 Task: Create New Customer with Customer Name: Freddys Frozen Custard & Steakburgers, Billing Address Line1: 4212 Skips Lane, Billing Address Line2:  Phoenix, Billing Address Line3:  Arizona 85012
Action: Mouse pressed left at (182, 37)
Screenshot: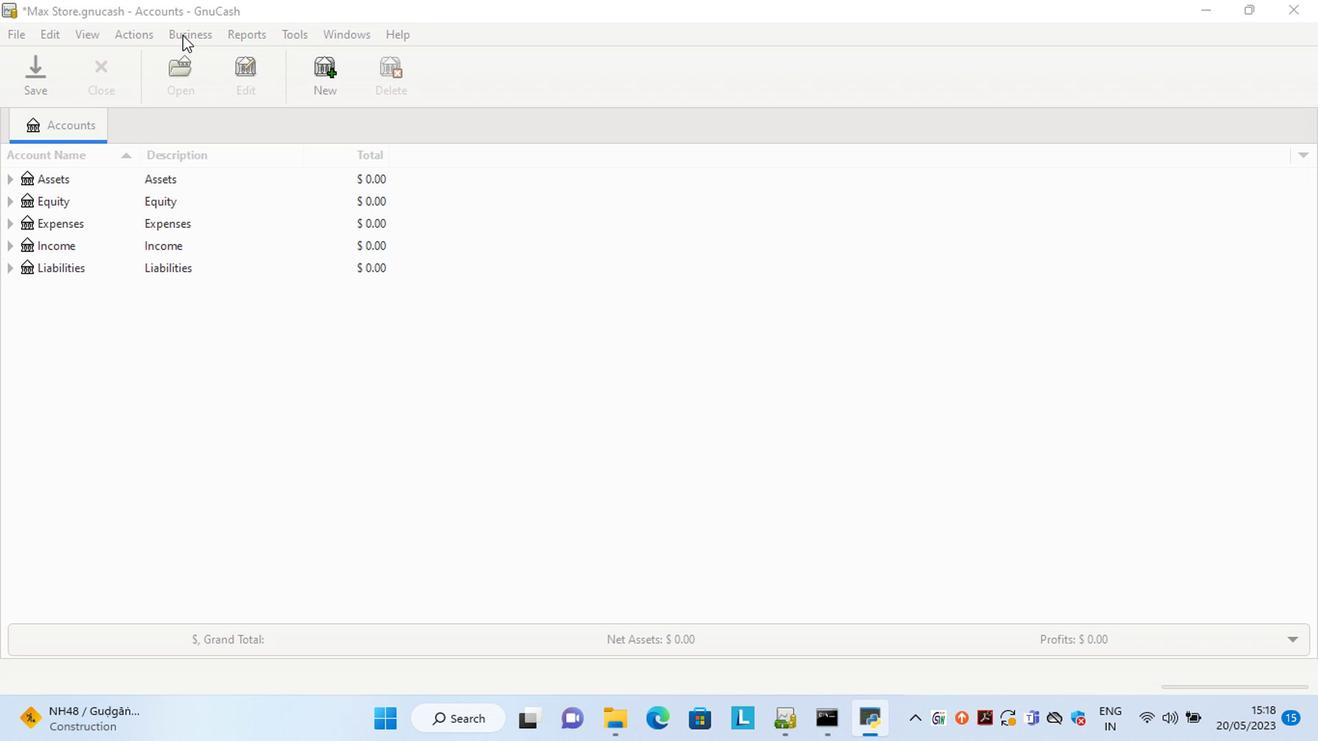 
Action: Mouse moved to (396, 87)
Screenshot: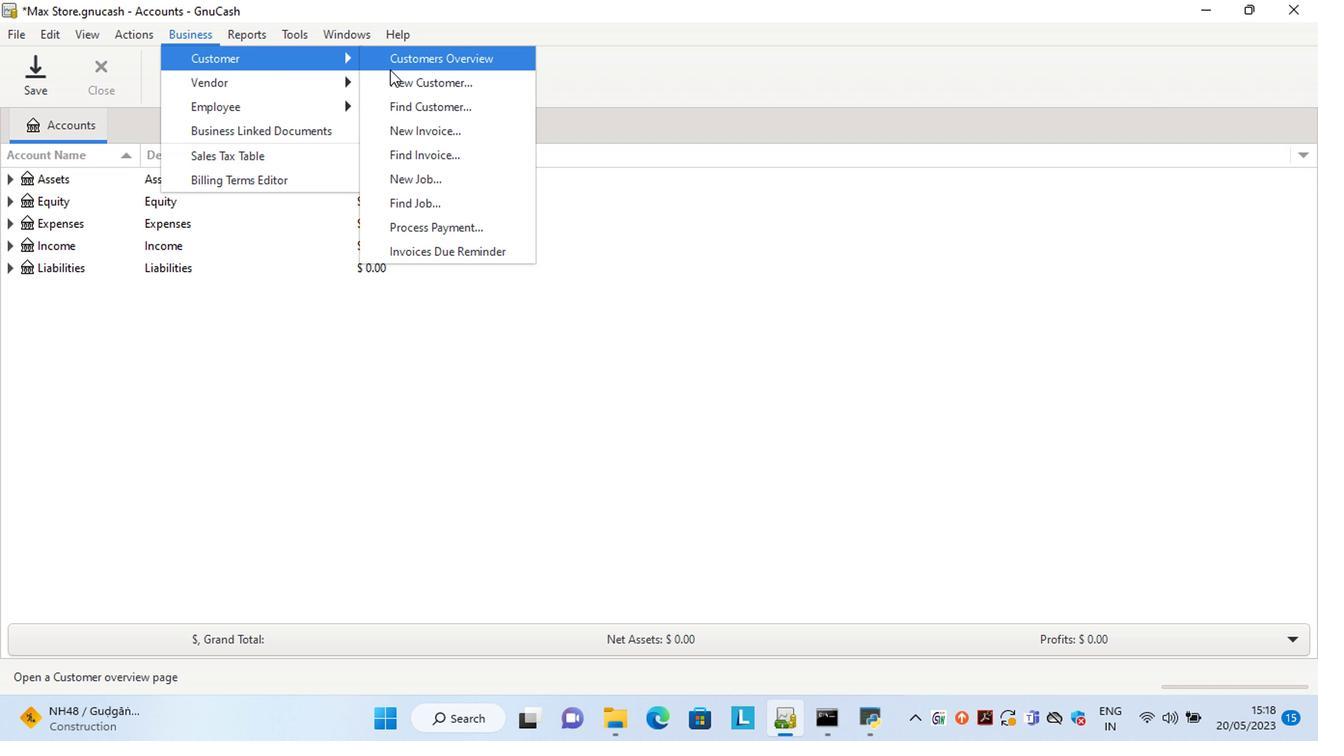 
Action: Mouse pressed left at (396, 87)
Screenshot: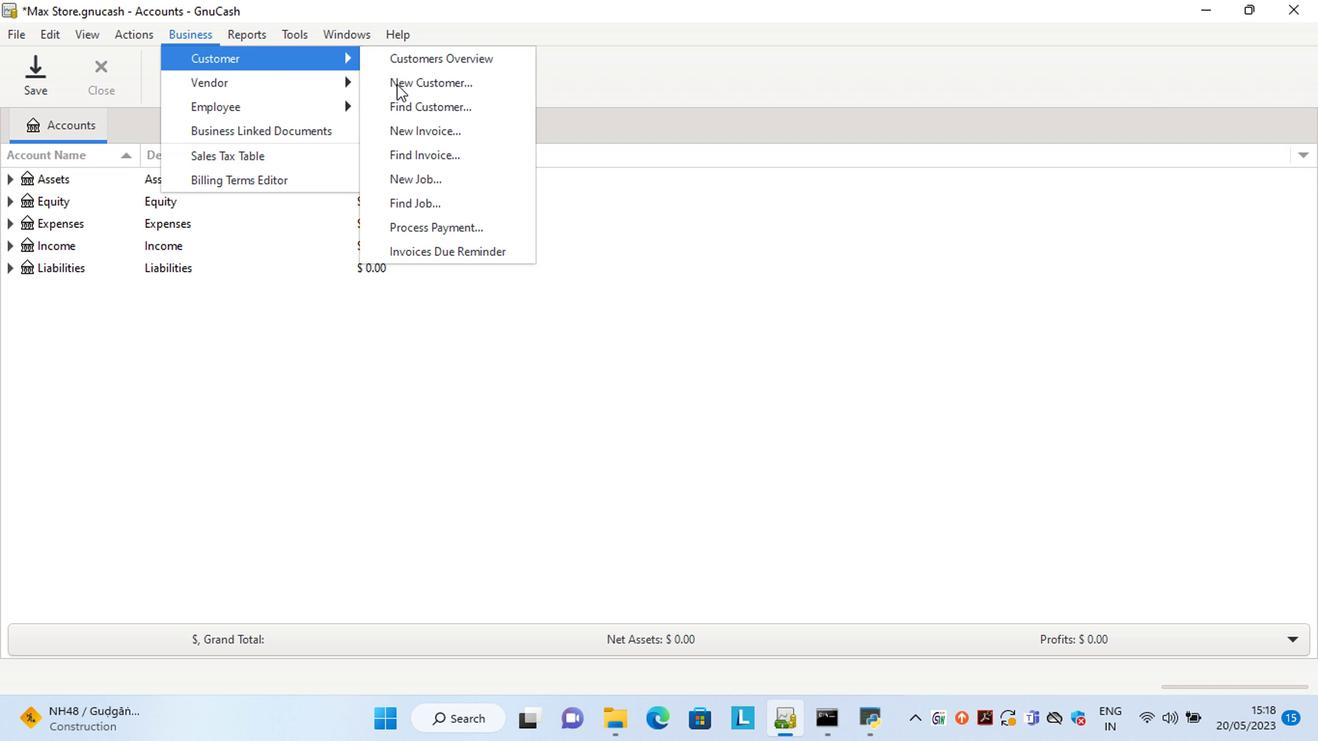 
Action: Mouse moved to (926, 281)
Screenshot: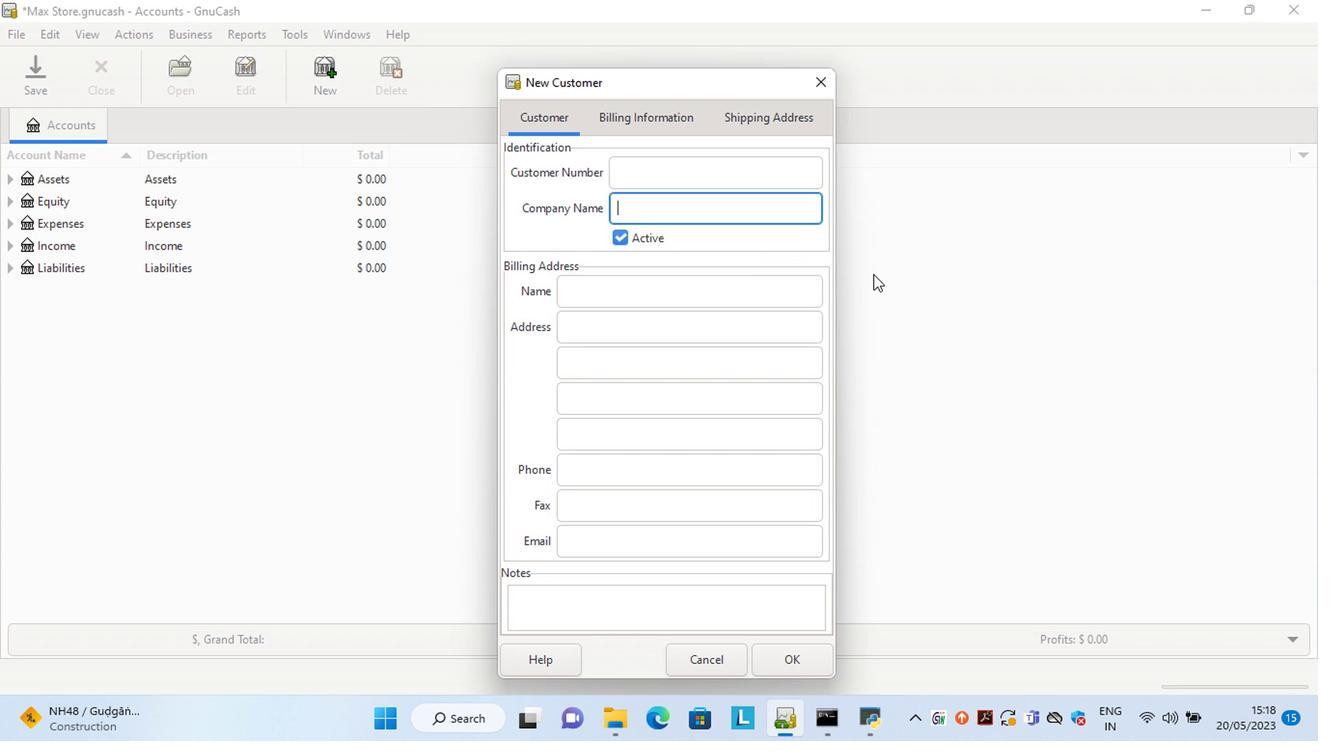 
Action: Key pressed <Key.shift>Freddys<Key.space><Key.shift>Froze<Key.space><Key.shift>CTEAKBERS<Key.tab><Key.tab><Key.tab>4212<Key.space><Key.shift>Skips<Key.space><Key.shift>Lane<Key.tab>p<Key.tab>a<Key.tab>
Screenshot: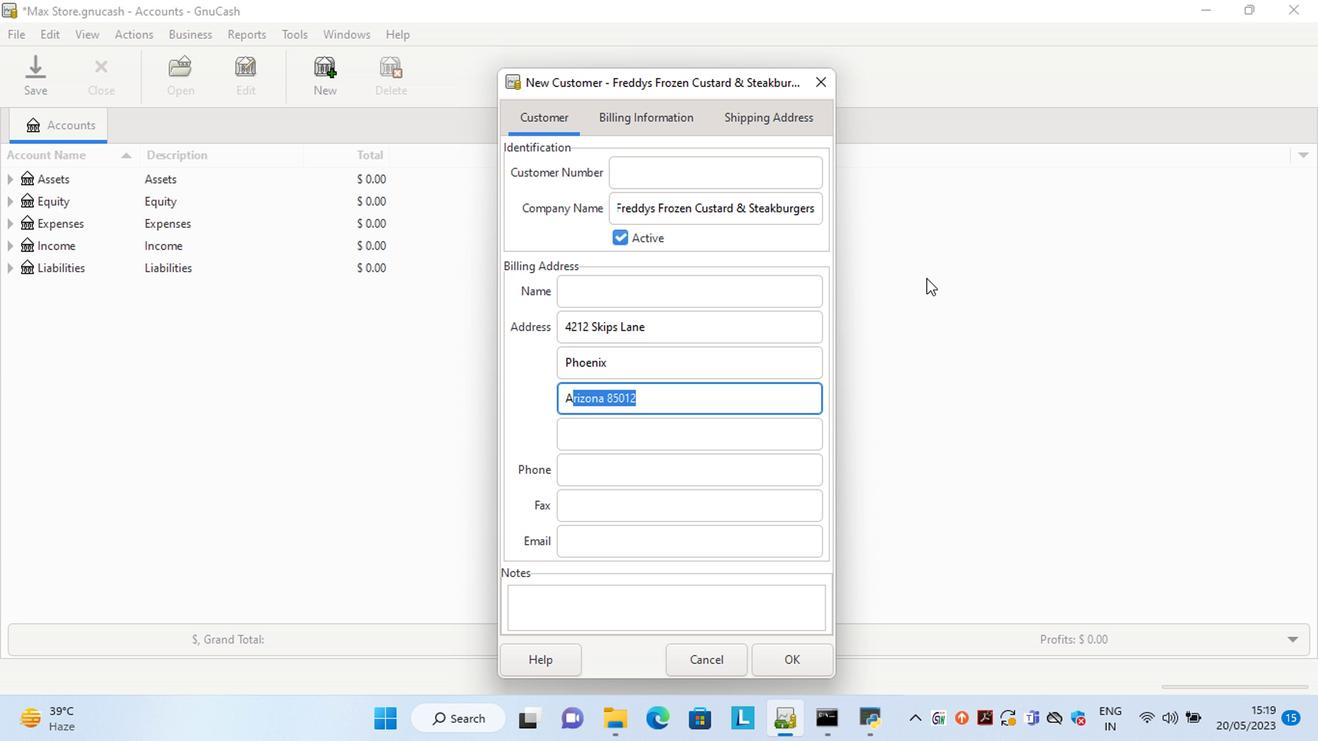 
Action: Mouse moved to (800, 662)
Screenshot: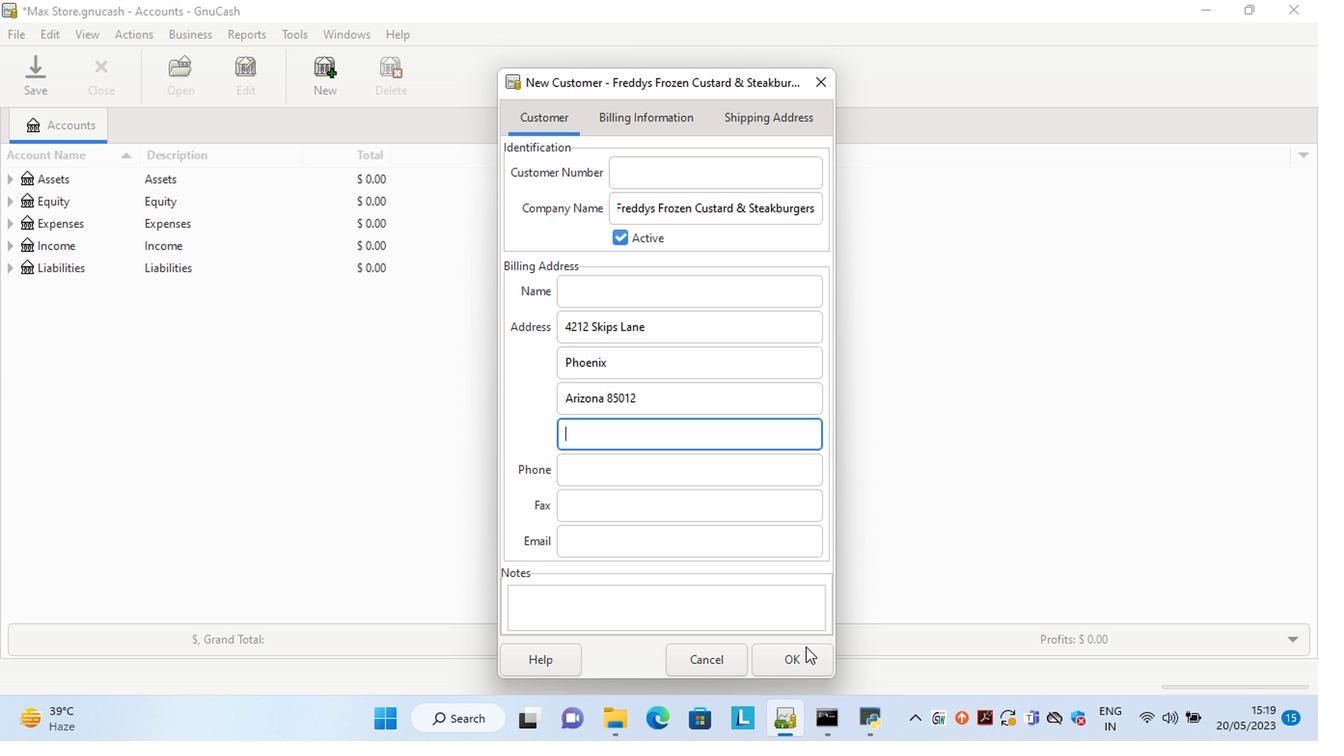 
Action: Mouse pressed left at (800, 662)
Screenshot: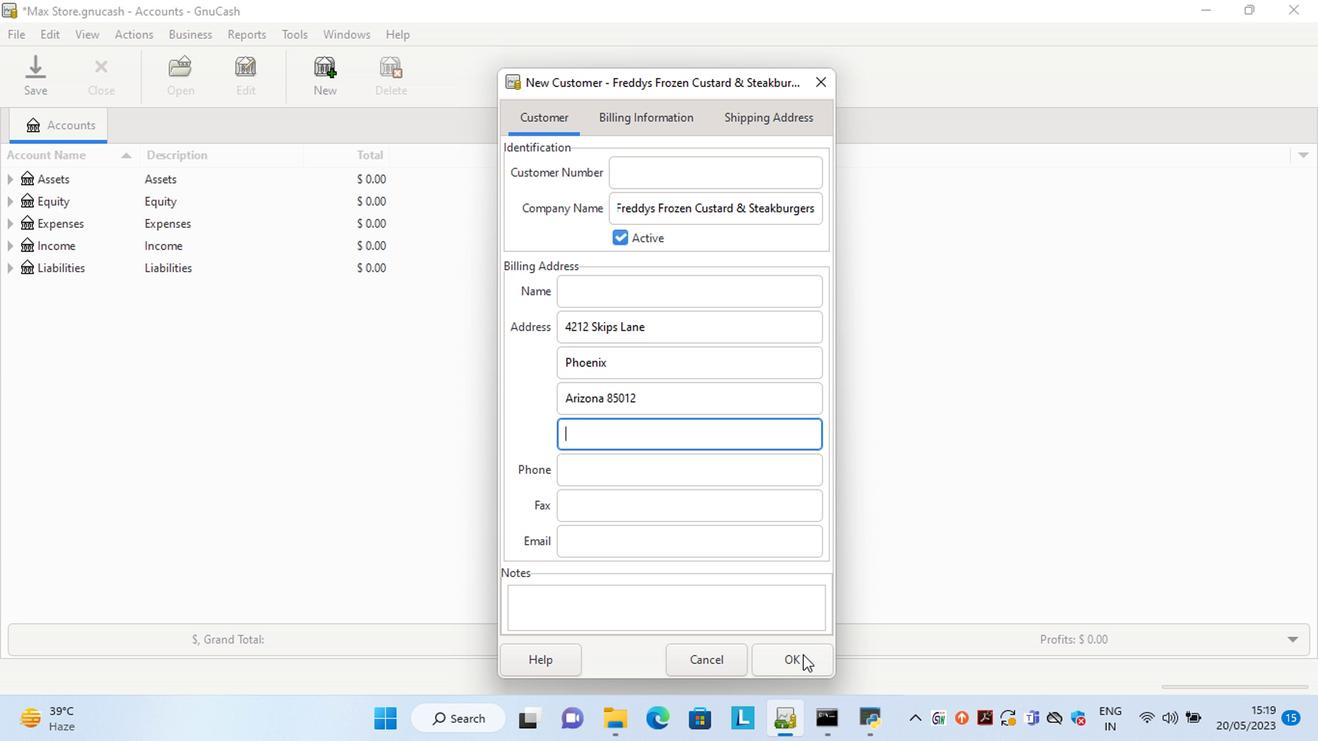 
